 Task: Add the task  Create a new online platform for online art sales to the section DevOps Dash in the project ArchBridge and add a Due Date to the respective task as 2024/05/20
Action: Mouse moved to (776, 355)
Screenshot: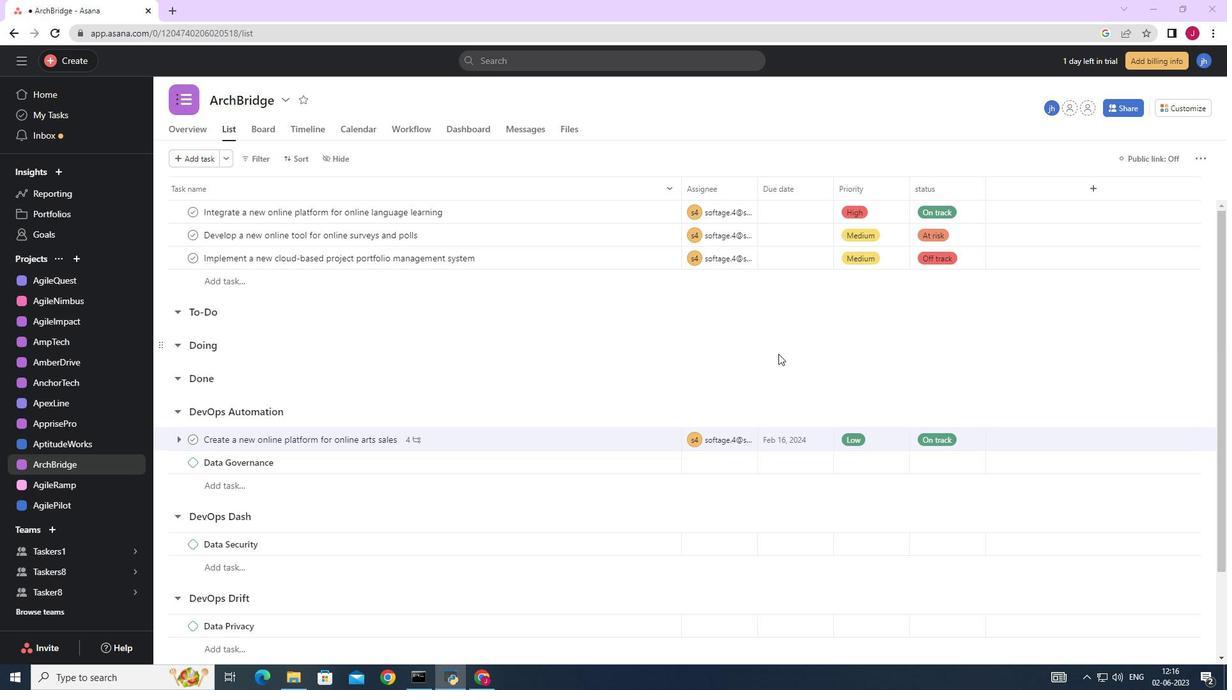 
Action: Mouse scrolled (776, 354) with delta (0, 0)
Screenshot: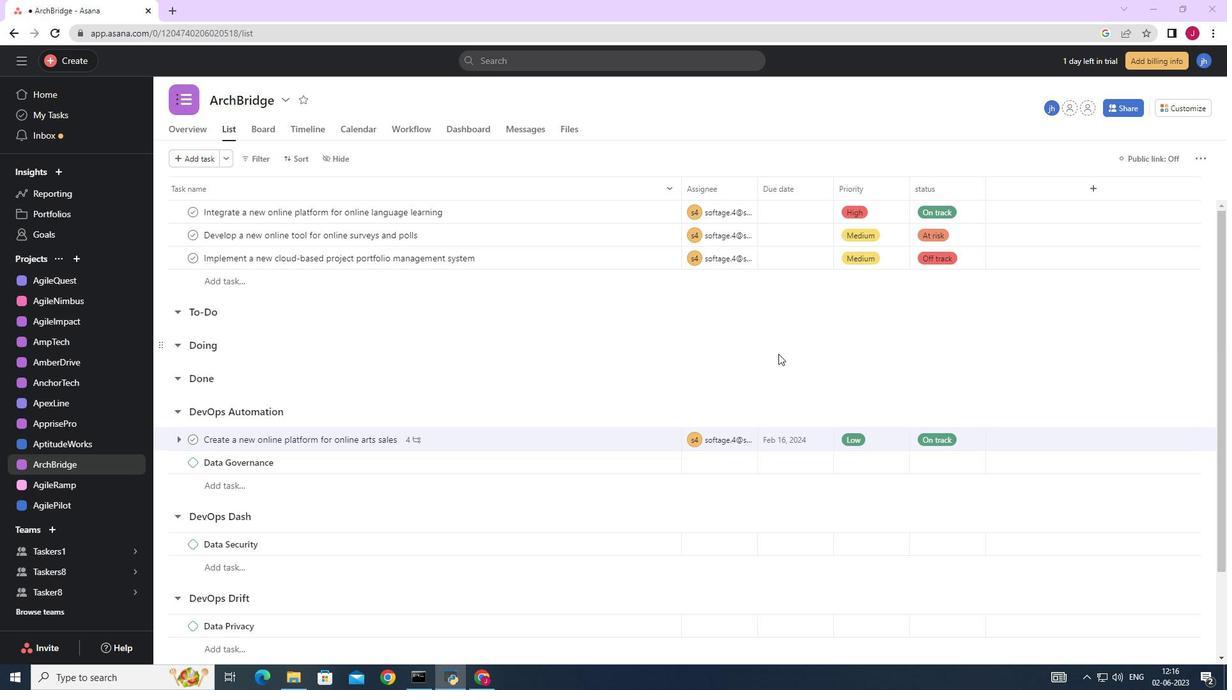 
Action: Mouse moved to (774, 358)
Screenshot: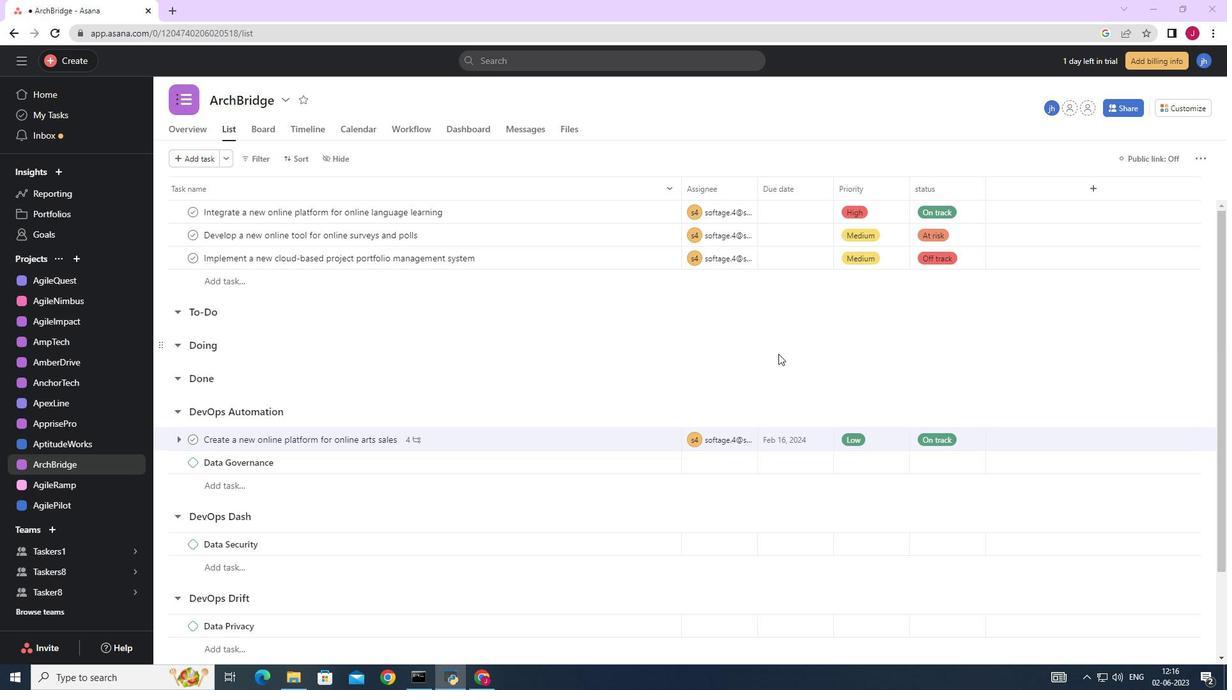
Action: Mouse scrolled (774, 357) with delta (0, 0)
Screenshot: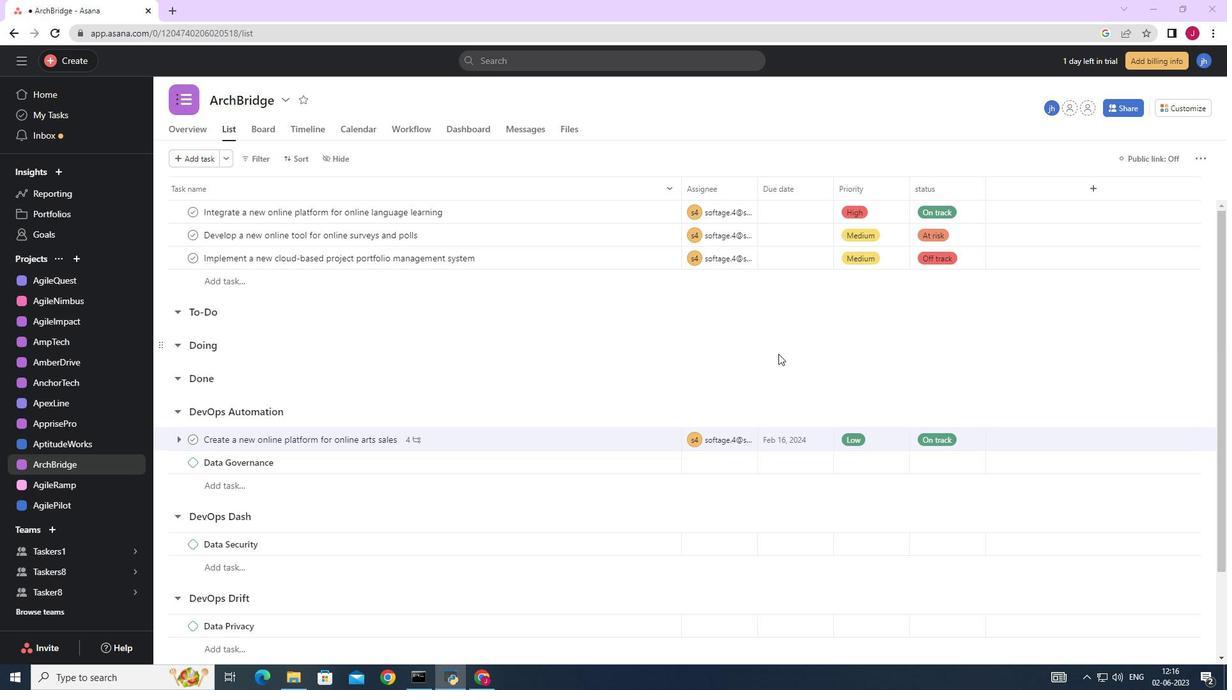
Action: Mouse moved to (771, 359)
Screenshot: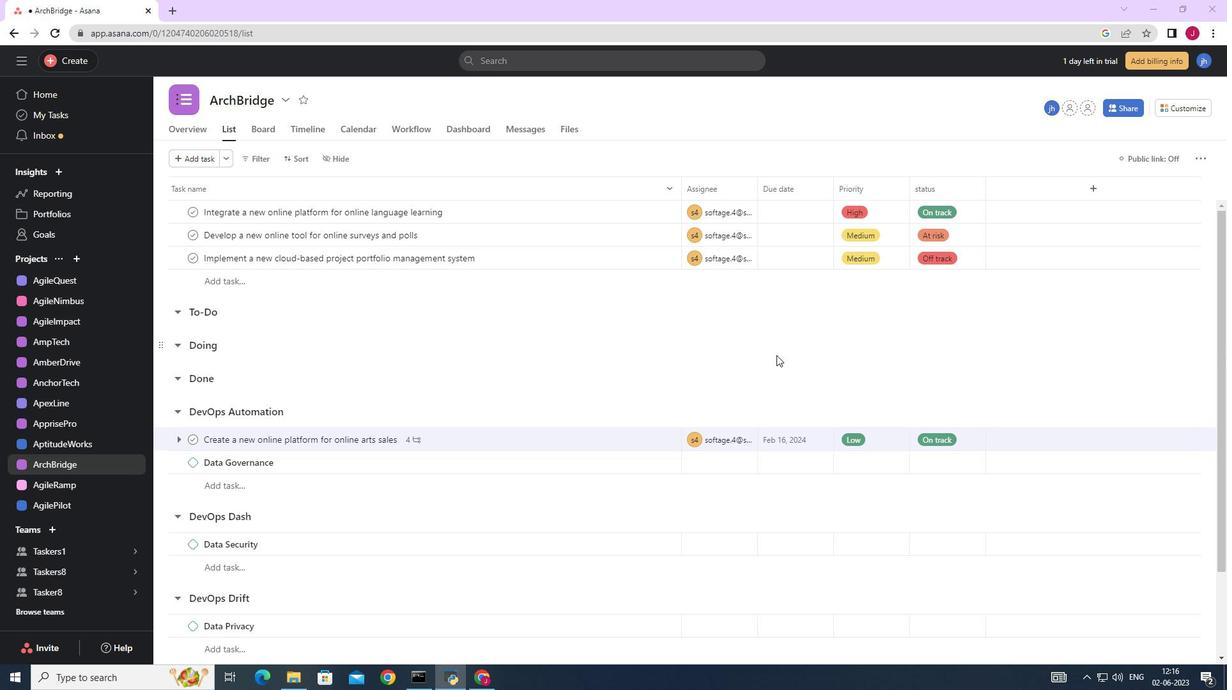 
Action: Mouse scrolled (771, 358) with delta (0, 0)
Screenshot: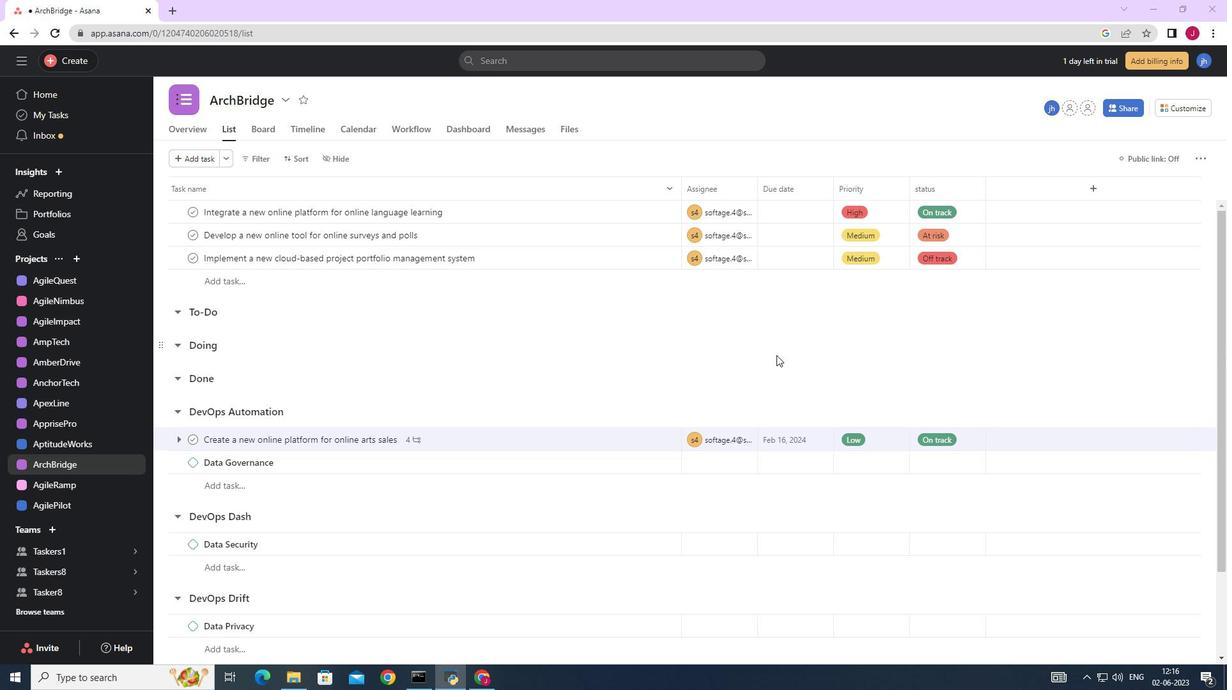 
Action: Mouse moved to (643, 338)
Screenshot: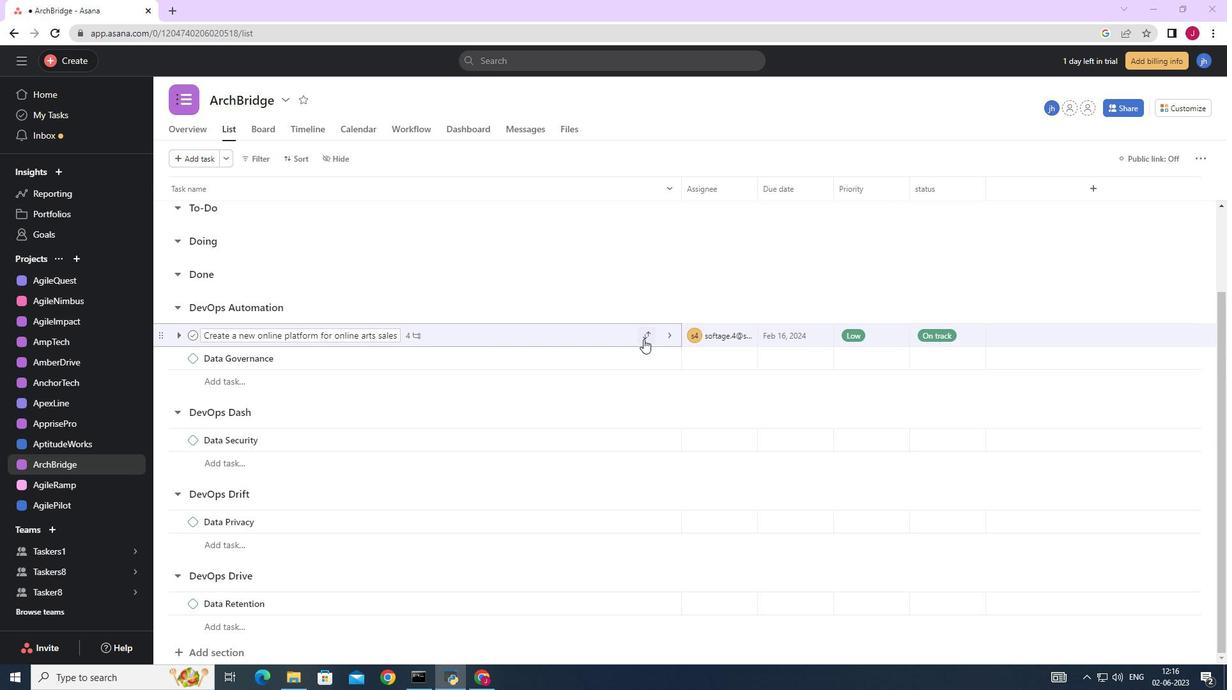 
Action: Mouse pressed left at (643, 338)
Screenshot: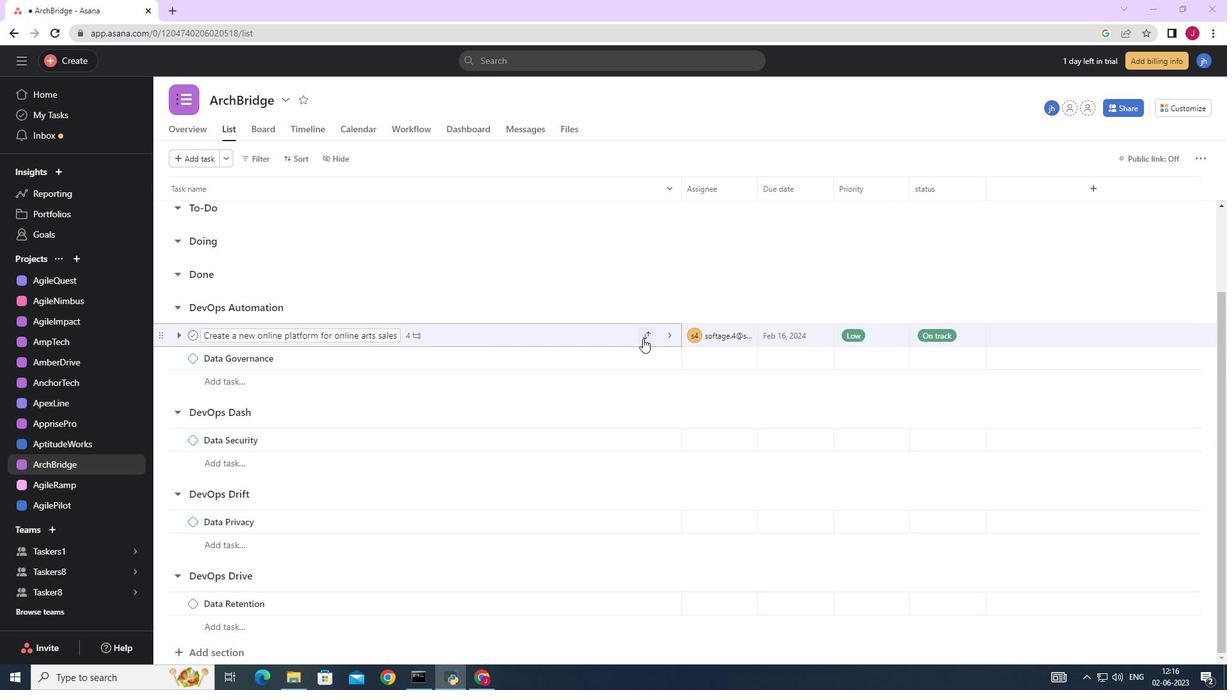 
Action: Mouse moved to (590, 500)
Screenshot: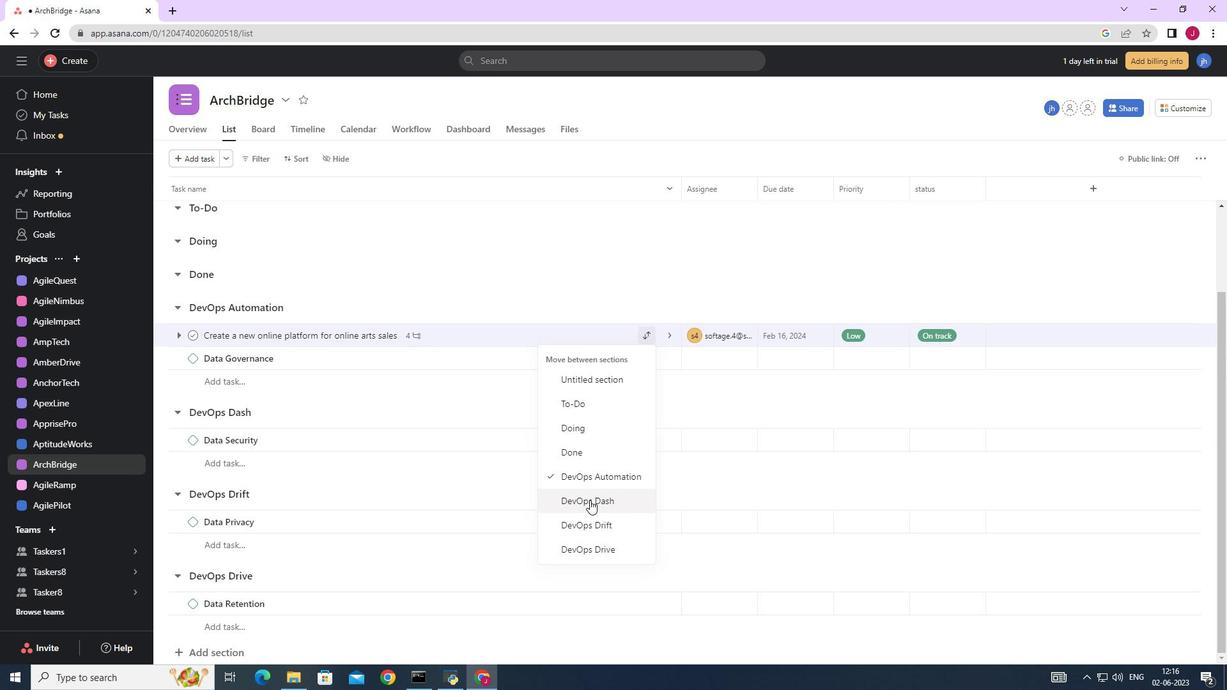 
Action: Mouse pressed left at (590, 500)
Screenshot: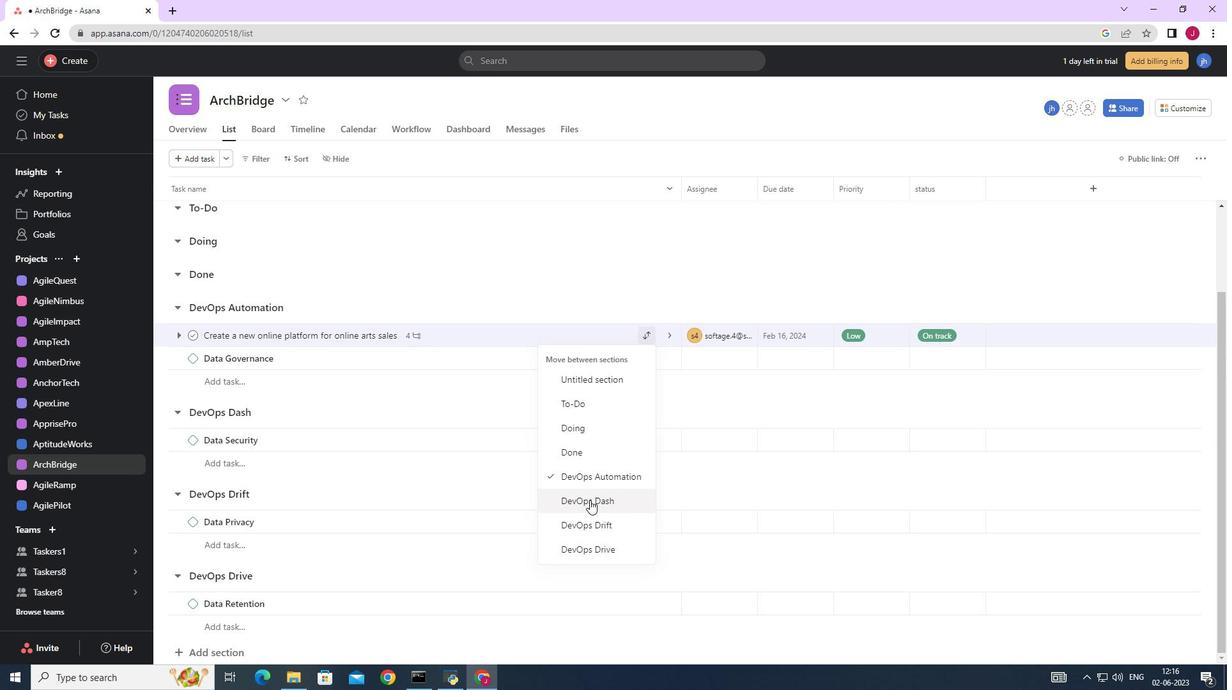 
Action: Mouse moved to (824, 416)
Screenshot: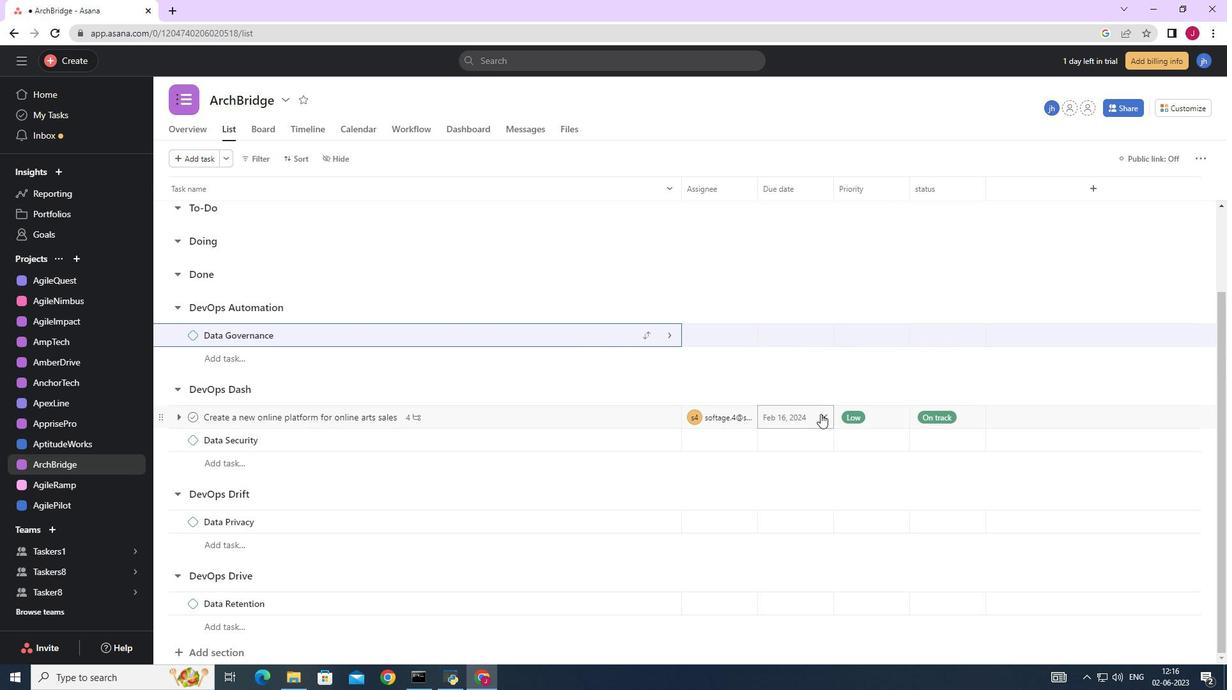
Action: Mouse pressed left at (824, 416)
Screenshot: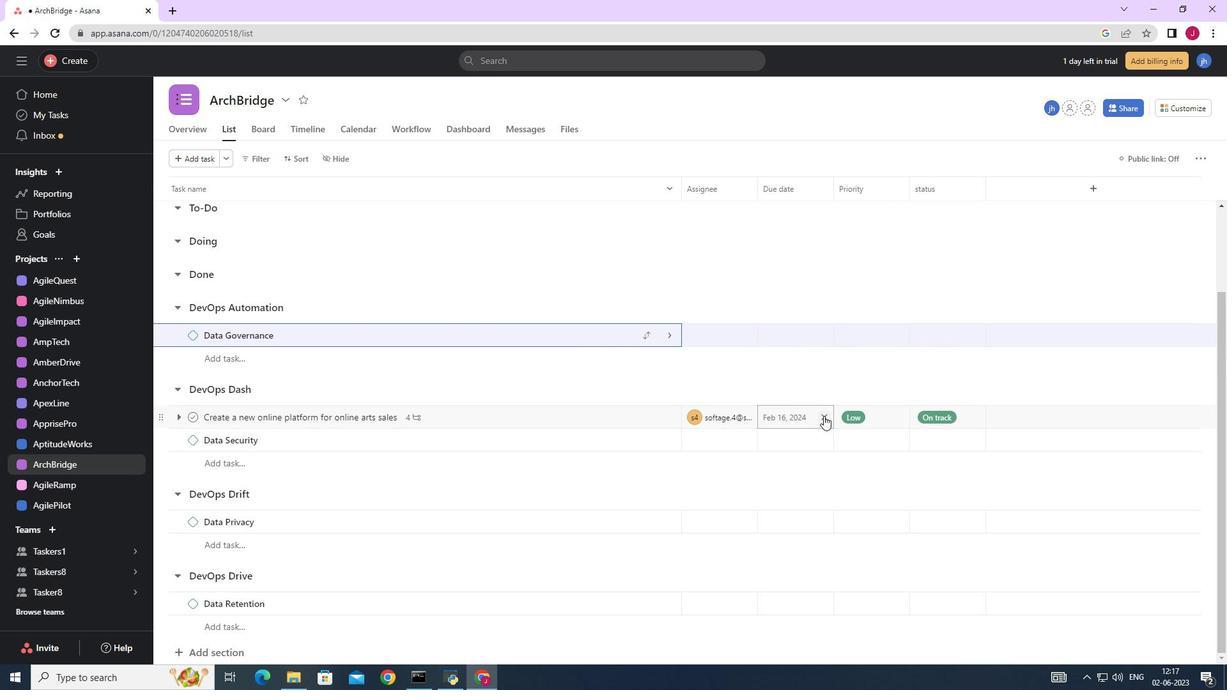 
Action: Mouse moved to (783, 421)
Screenshot: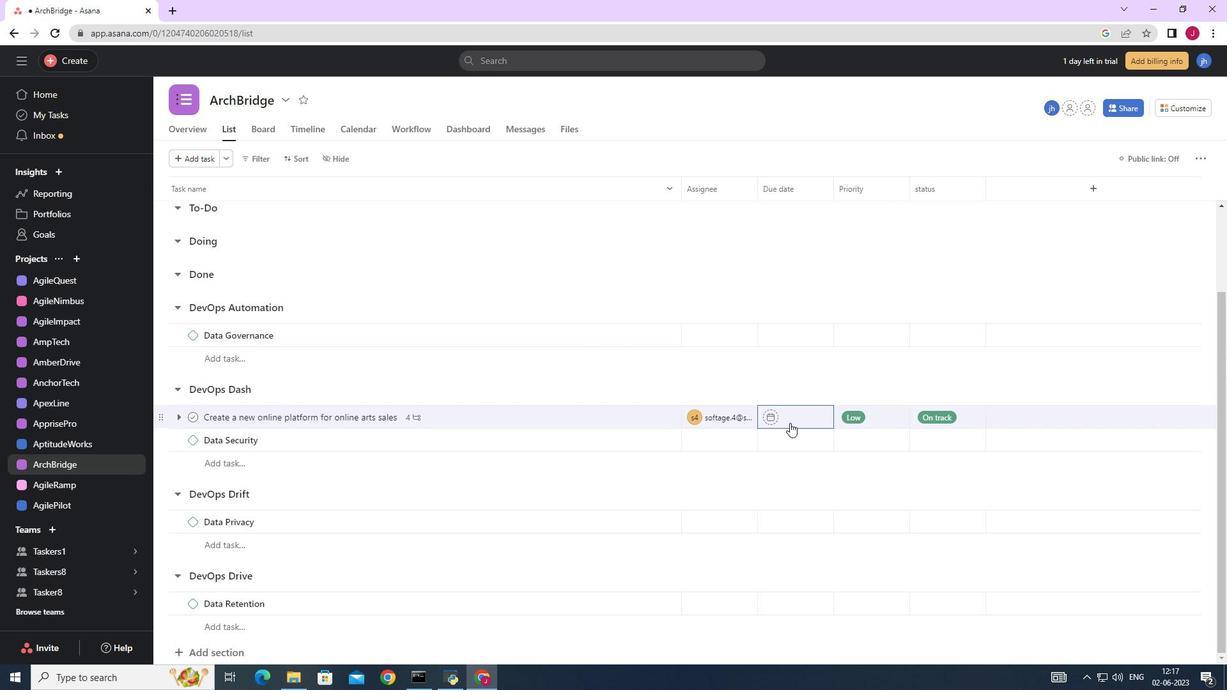 
Action: Mouse pressed left at (783, 421)
Screenshot: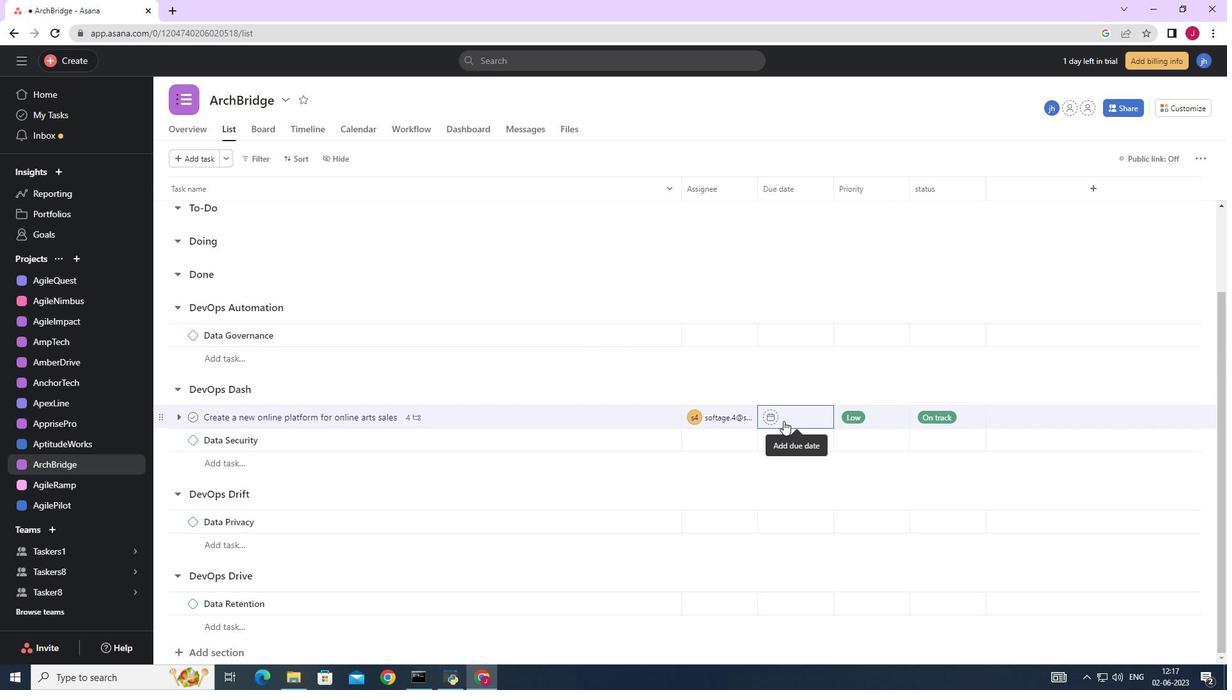 
Action: Mouse moved to (924, 214)
Screenshot: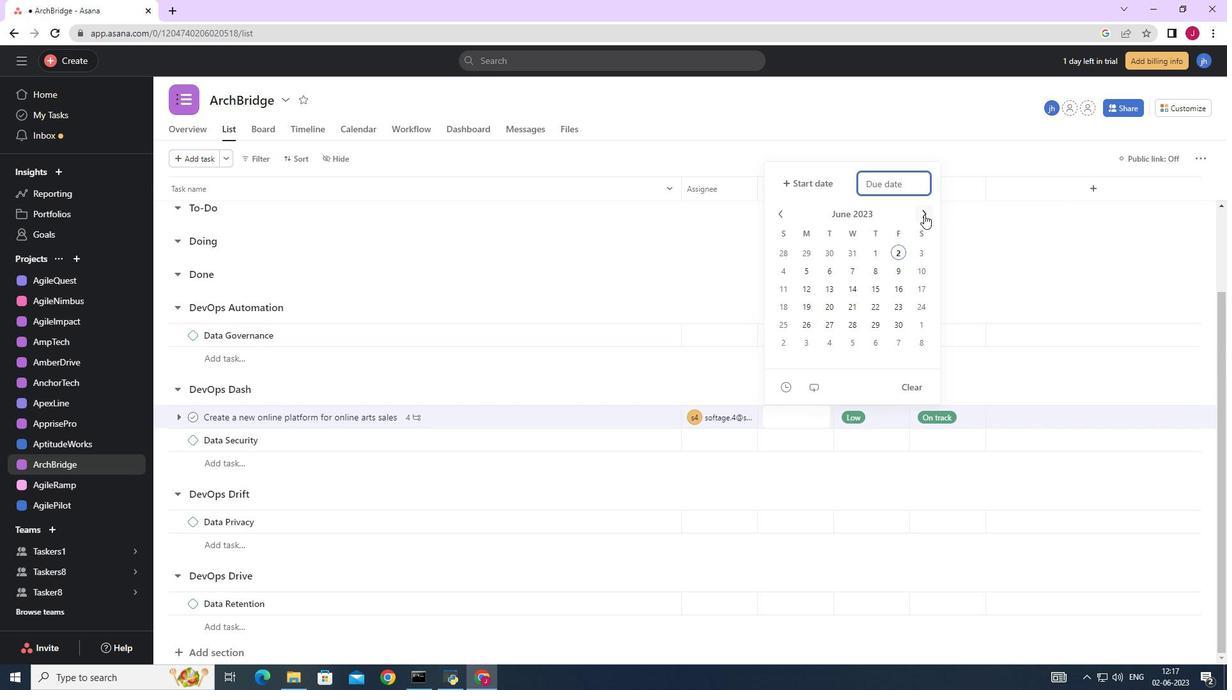 
Action: Mouse pressed left at (924, 214)
Screenshot: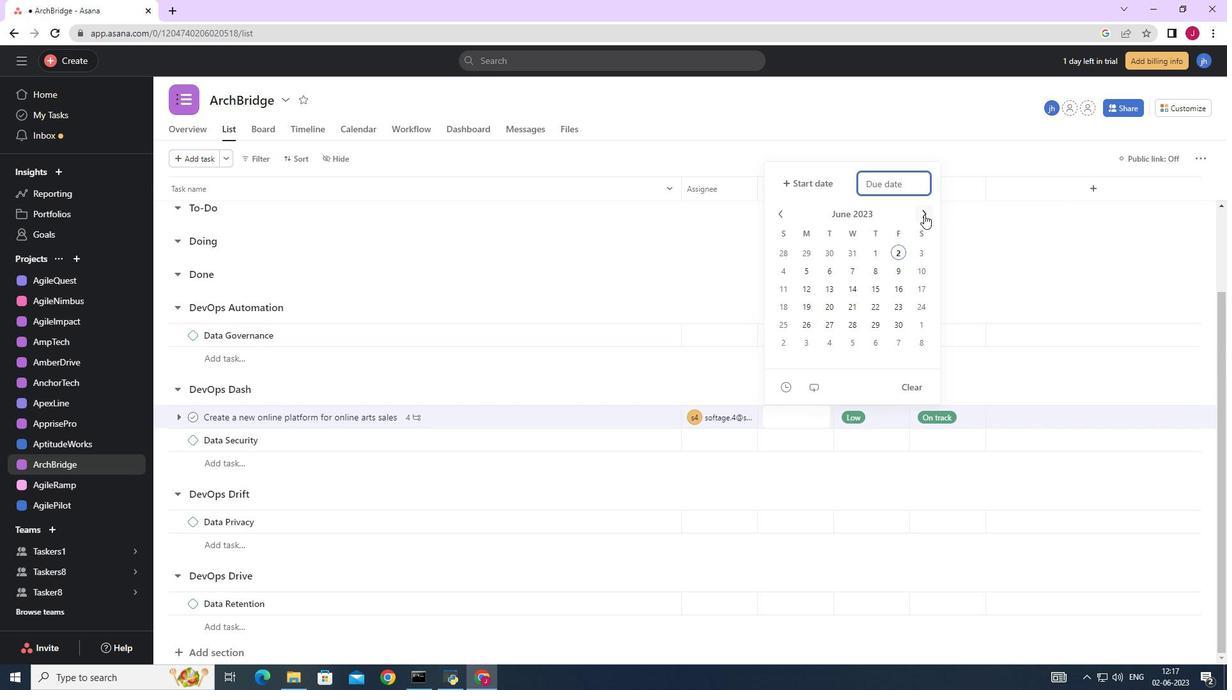 
Action: Mouse pressed left at (924, 214)
Screenshot: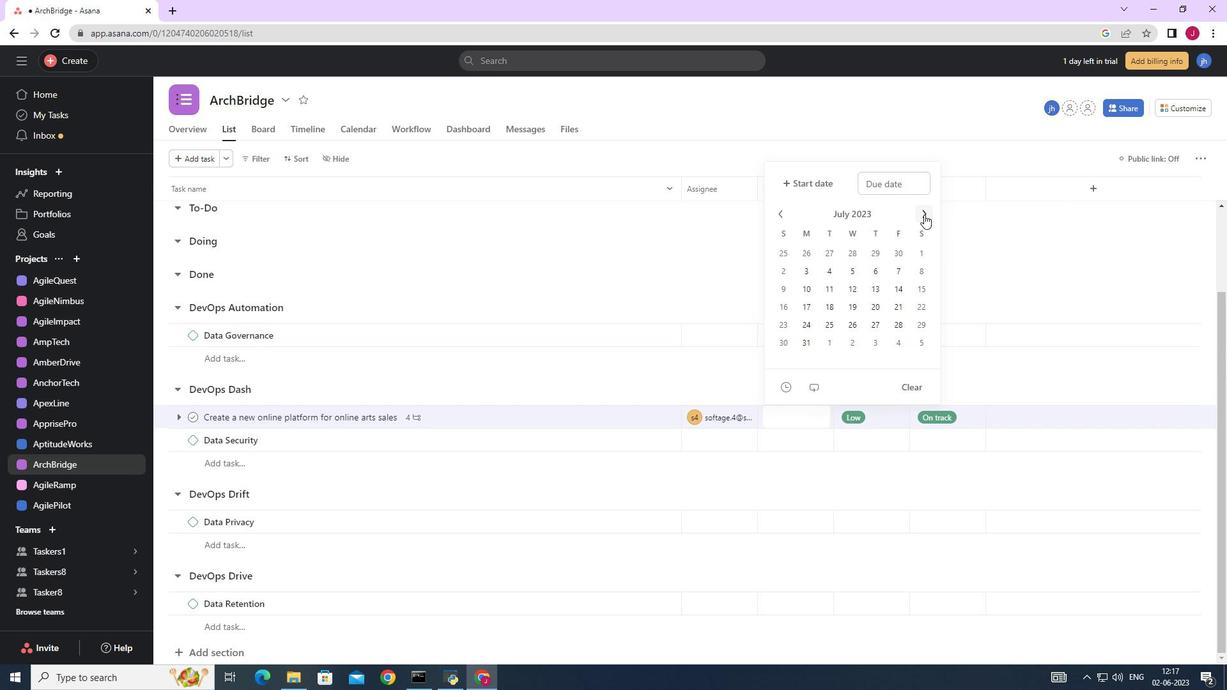 
Action: Mouse pressed left at (924, 214)
Screenshot: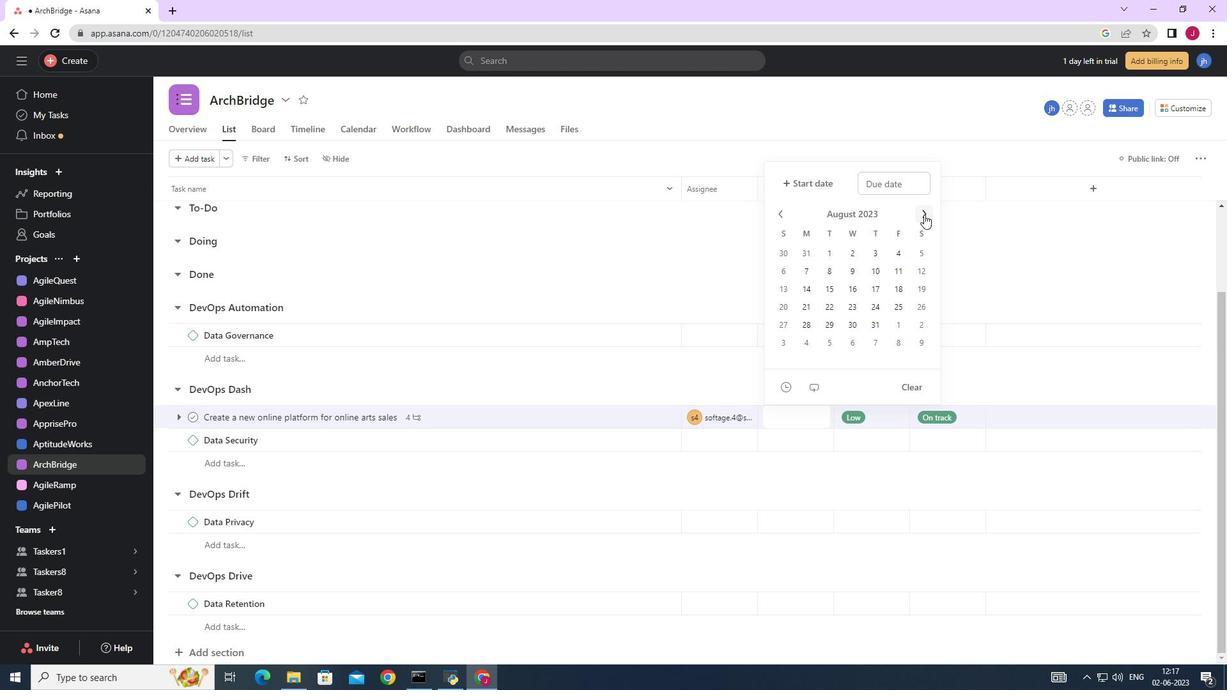 
Action: Mouse pressed left at (924, 214)
Screenshot: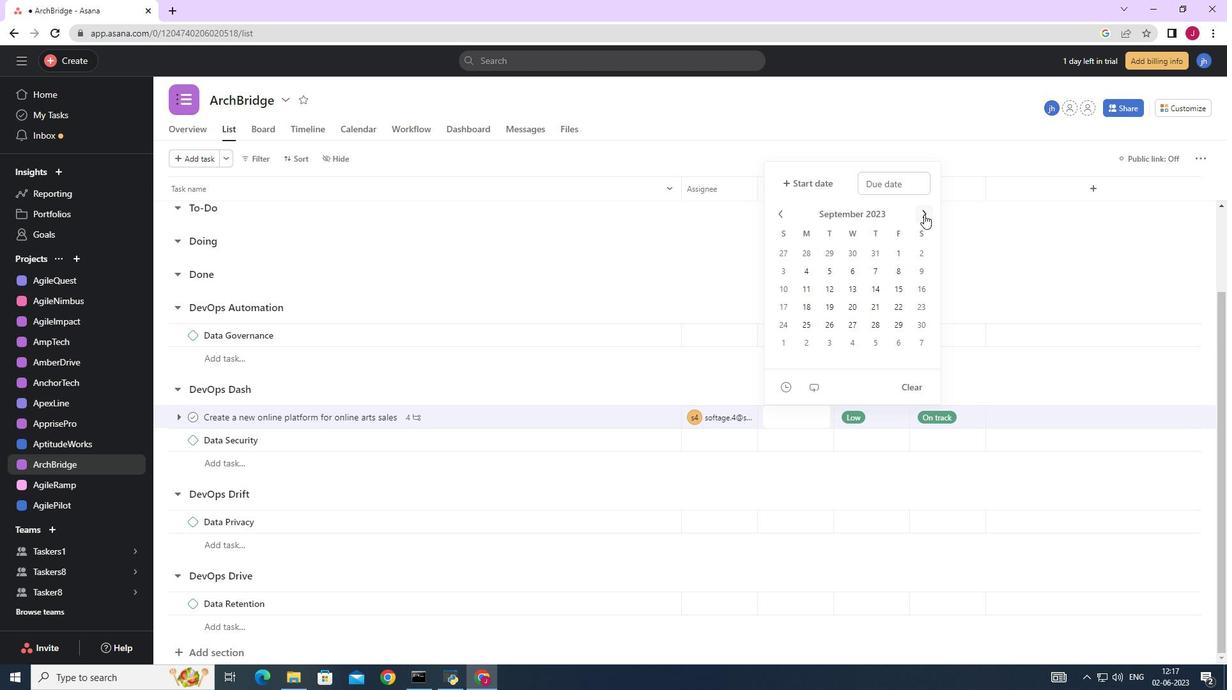 
Action: Mouse pressed left at (924, 214)
Screenshot: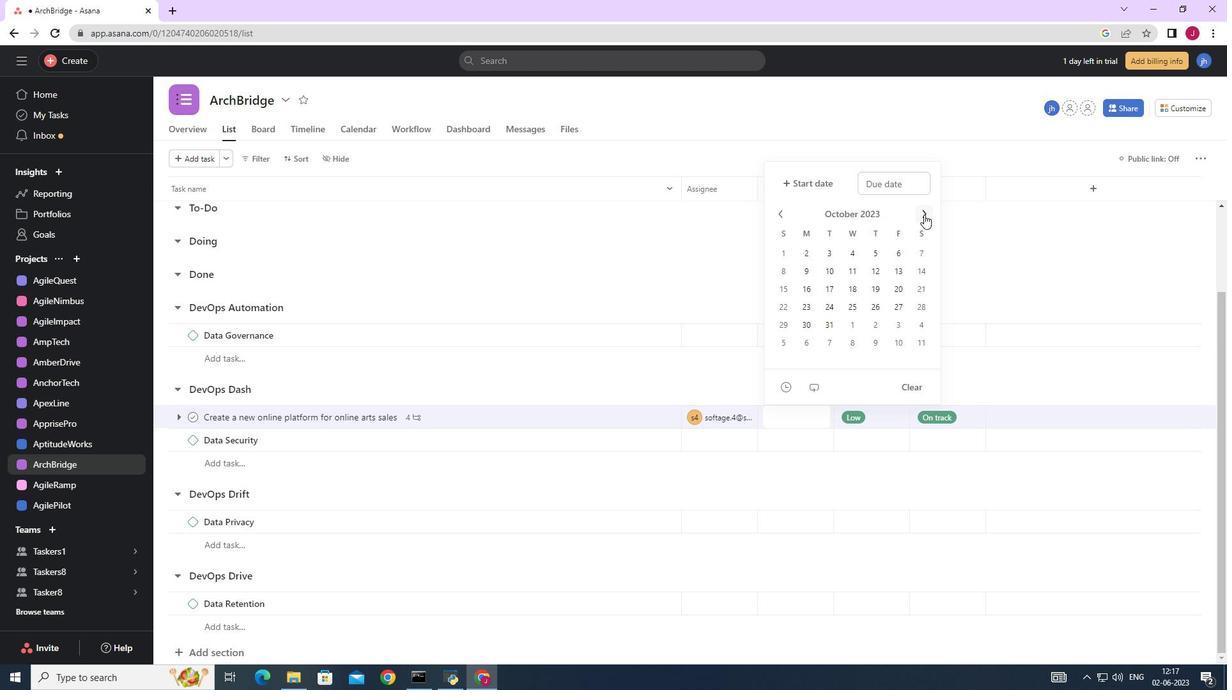
Action: Mouse pressed left at (924, 214)
Screenshot: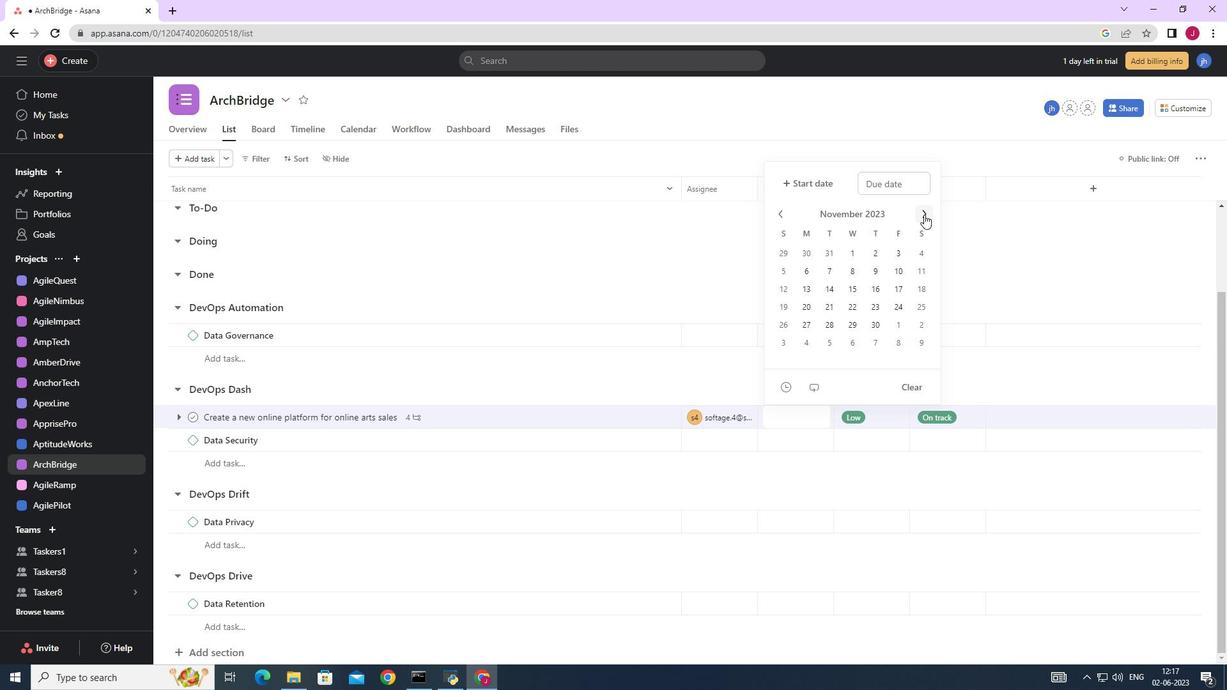 
Action: Mouse pressed left at (924, 214)
Screenshot: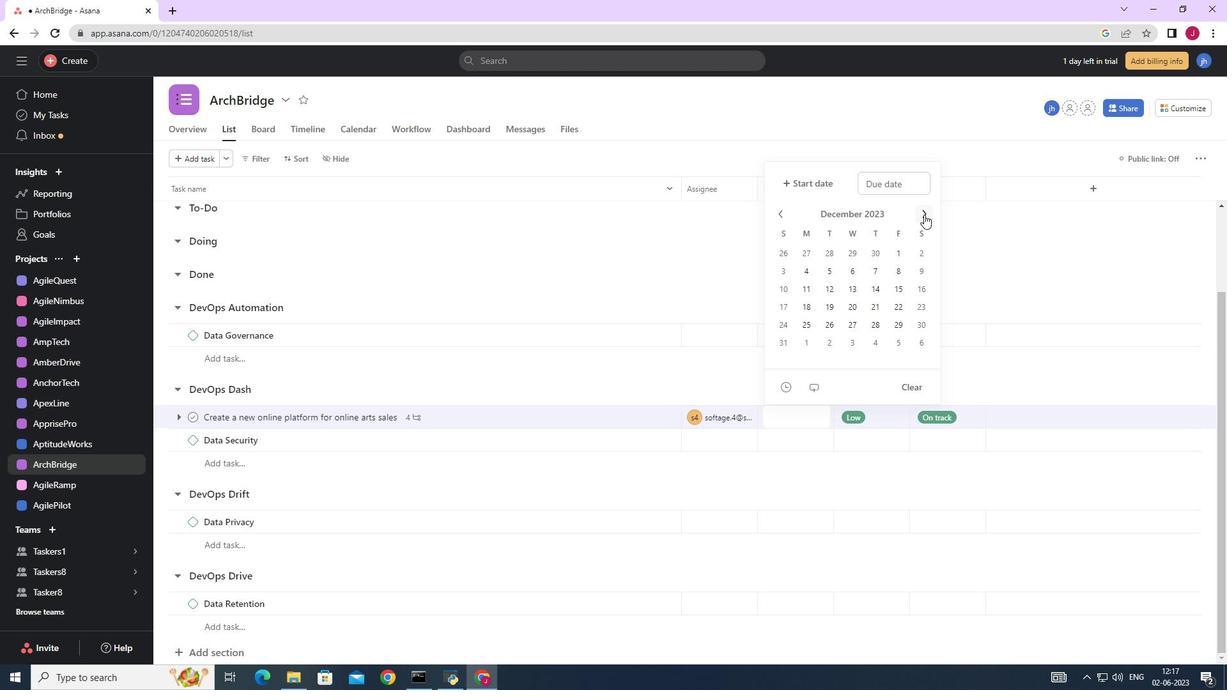 
Action: Mouse pressed left at (924, 214)
Screenshot: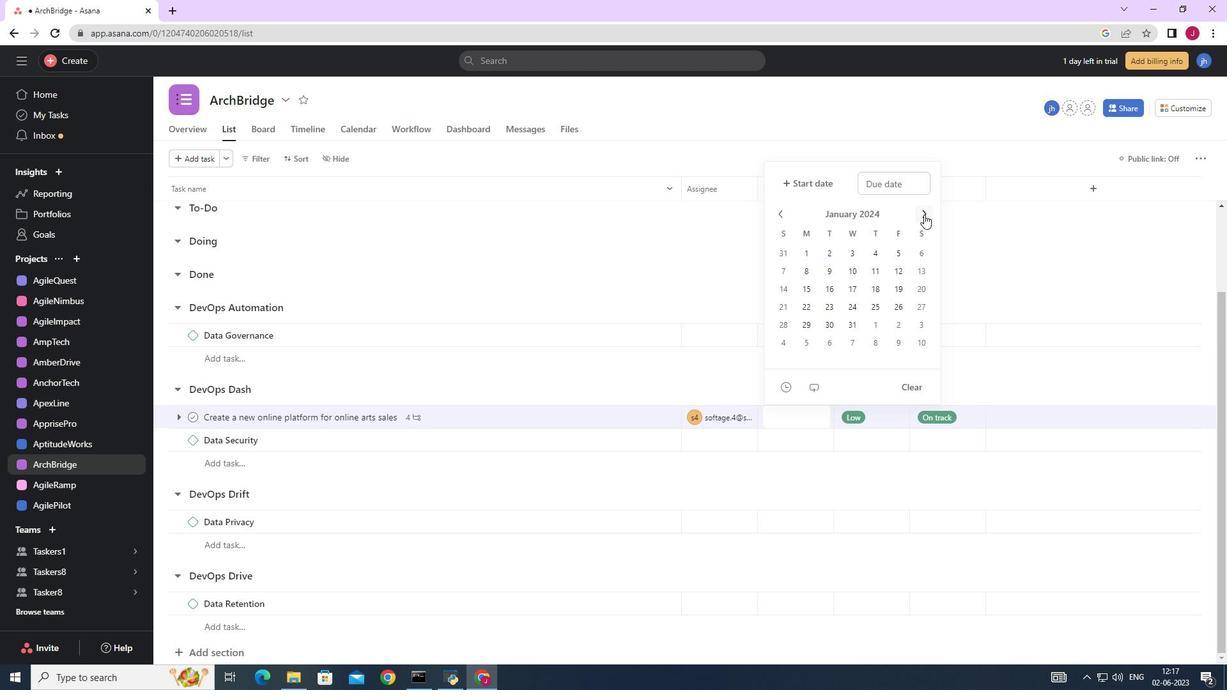 
Action: Mouse pressed left at (924, 214)
Screenshot: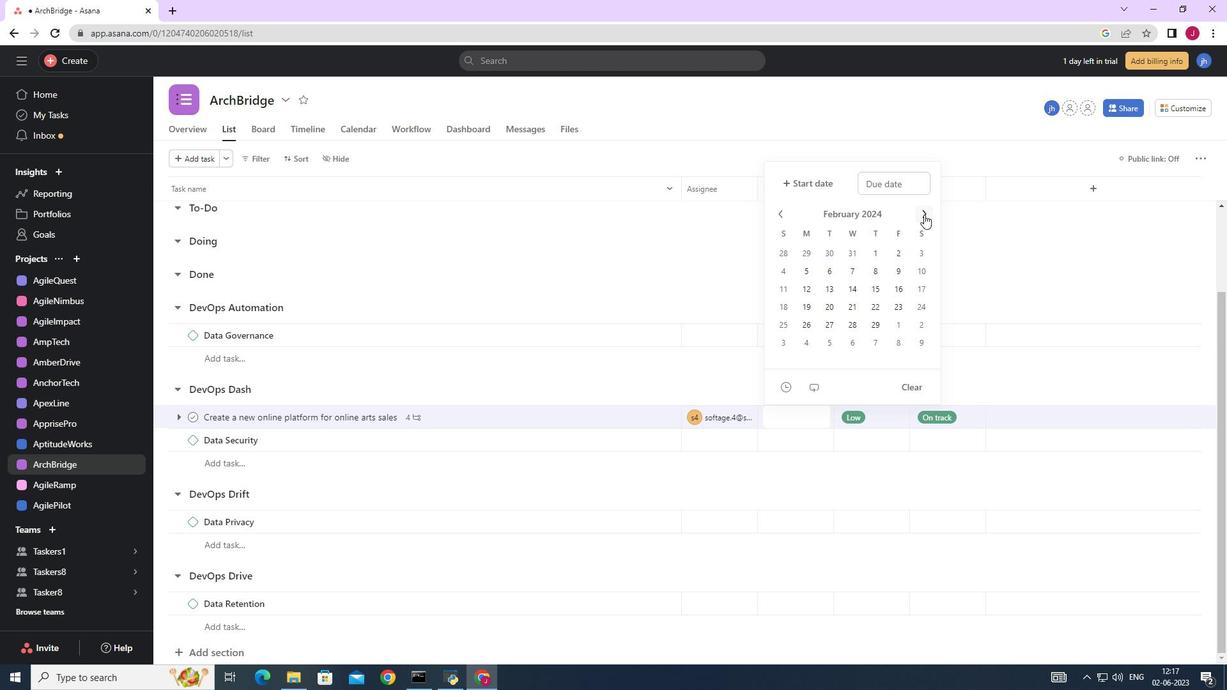 
Action: Mouse moved to (778, 212)
Screenshot: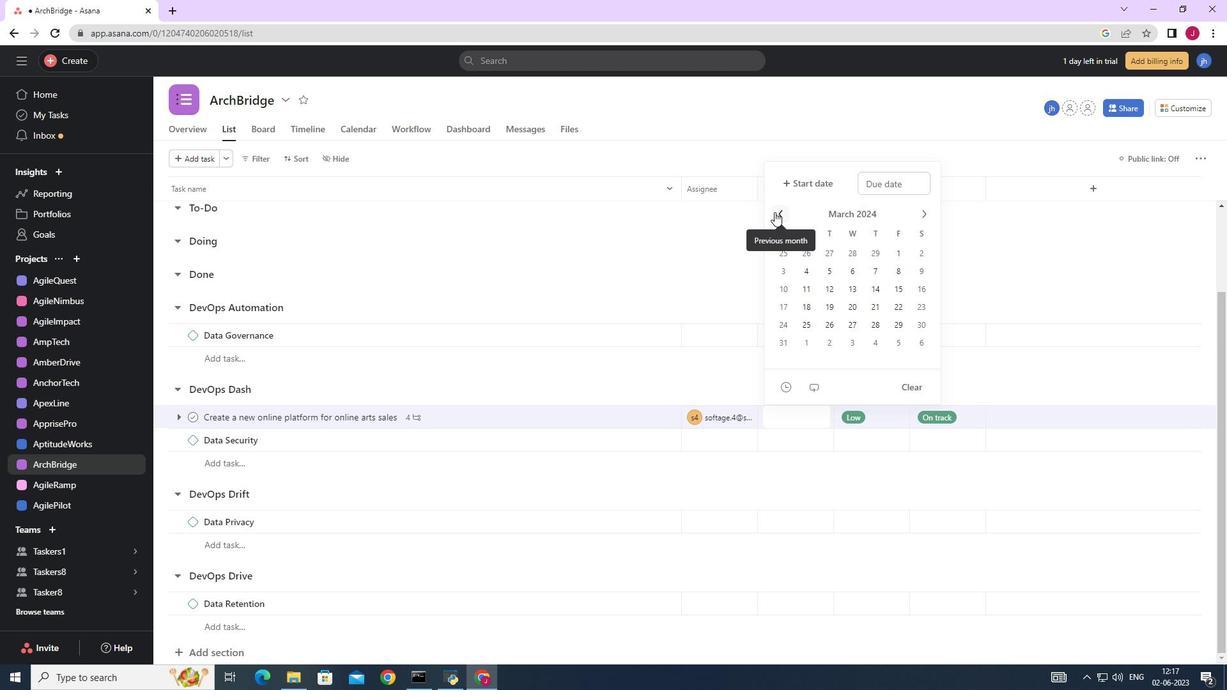 
Action: Mouse pressed left at (778, 212)
Screenshot: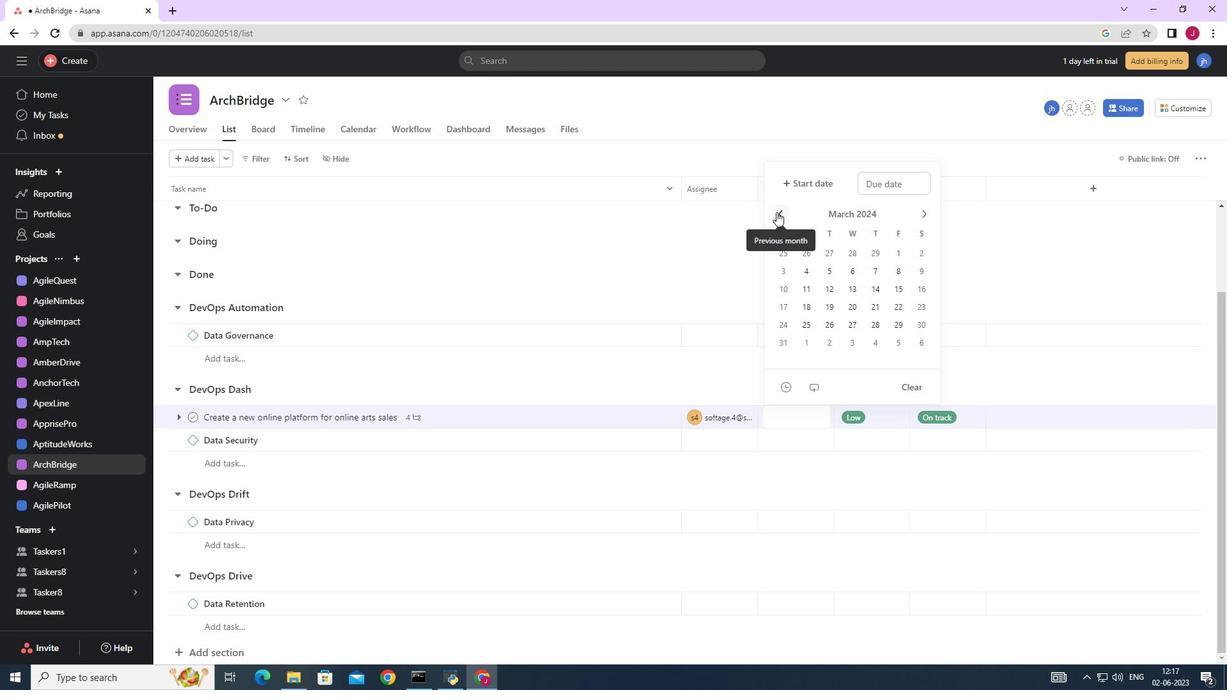 
Action: Mouse moved to (831, 309)
Screenshot: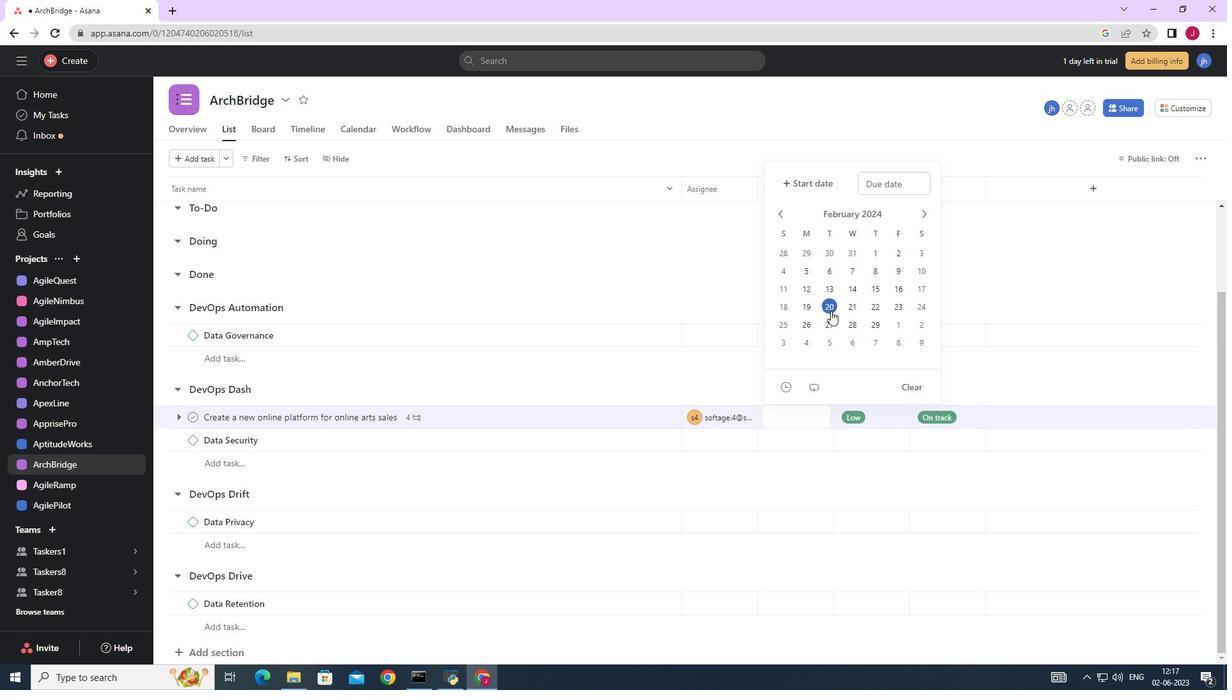 
Action: Mouse pressed left at (831, 309)
Screenshot: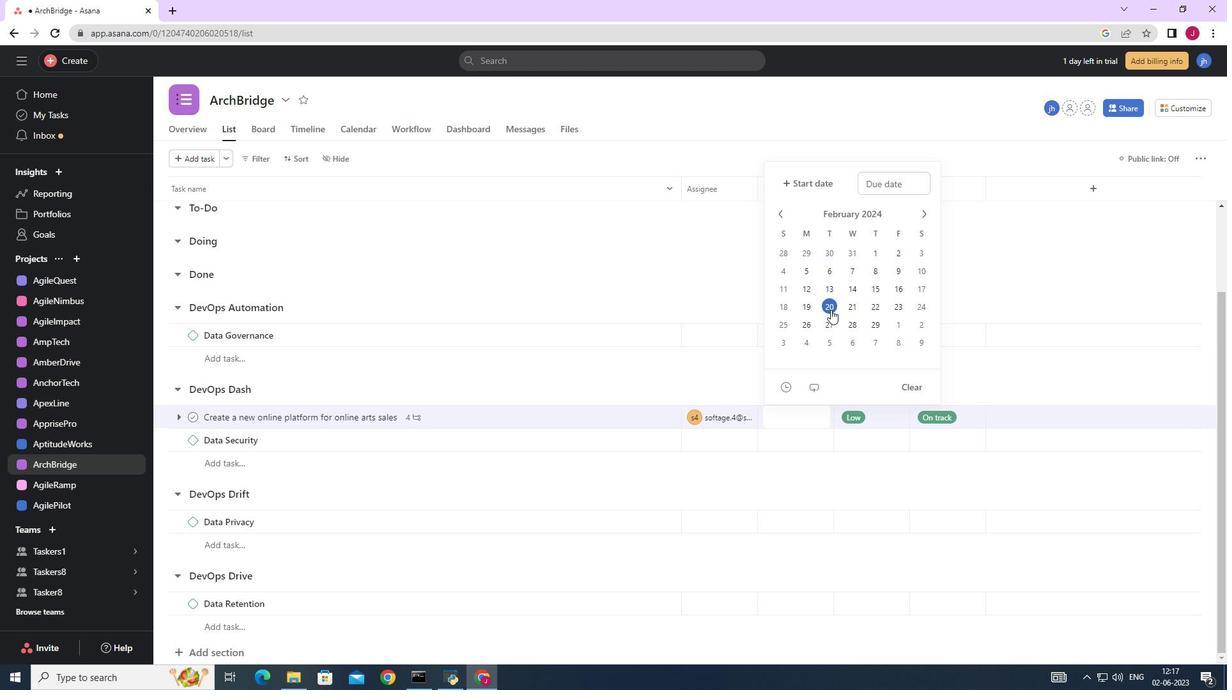 
Action: Mouse moved to (1051, 267)
Screenshot: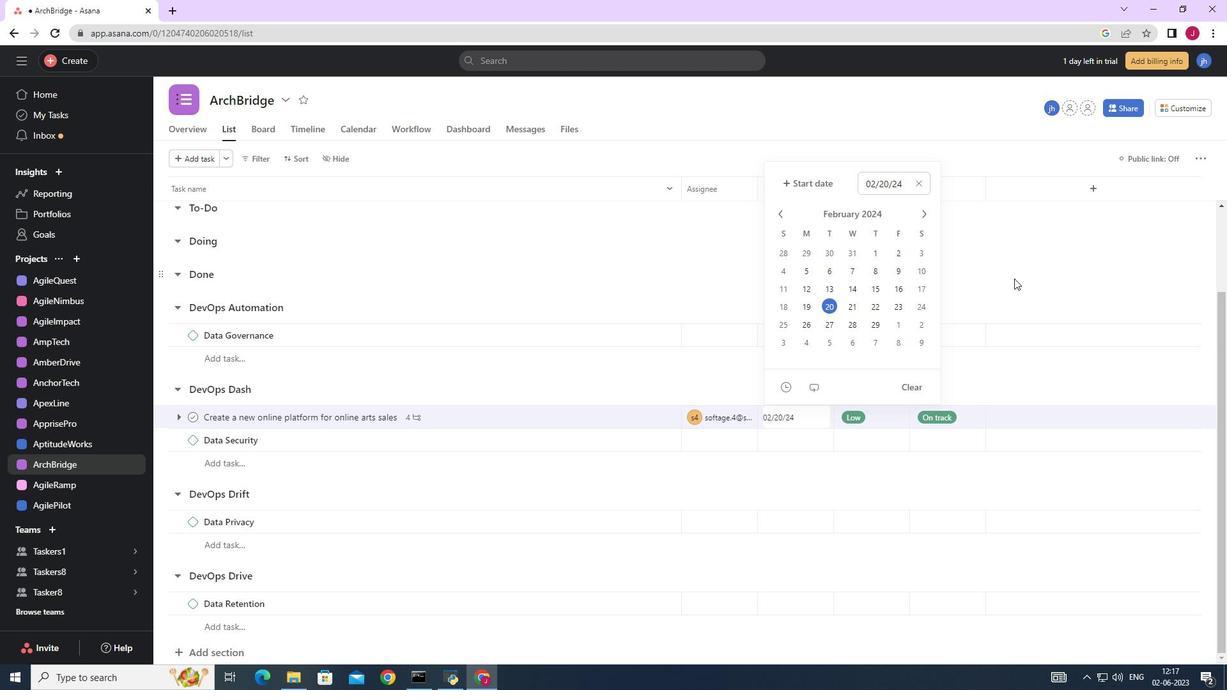 
Action: Mouse pressed left at (1051, 267)
Screenshot: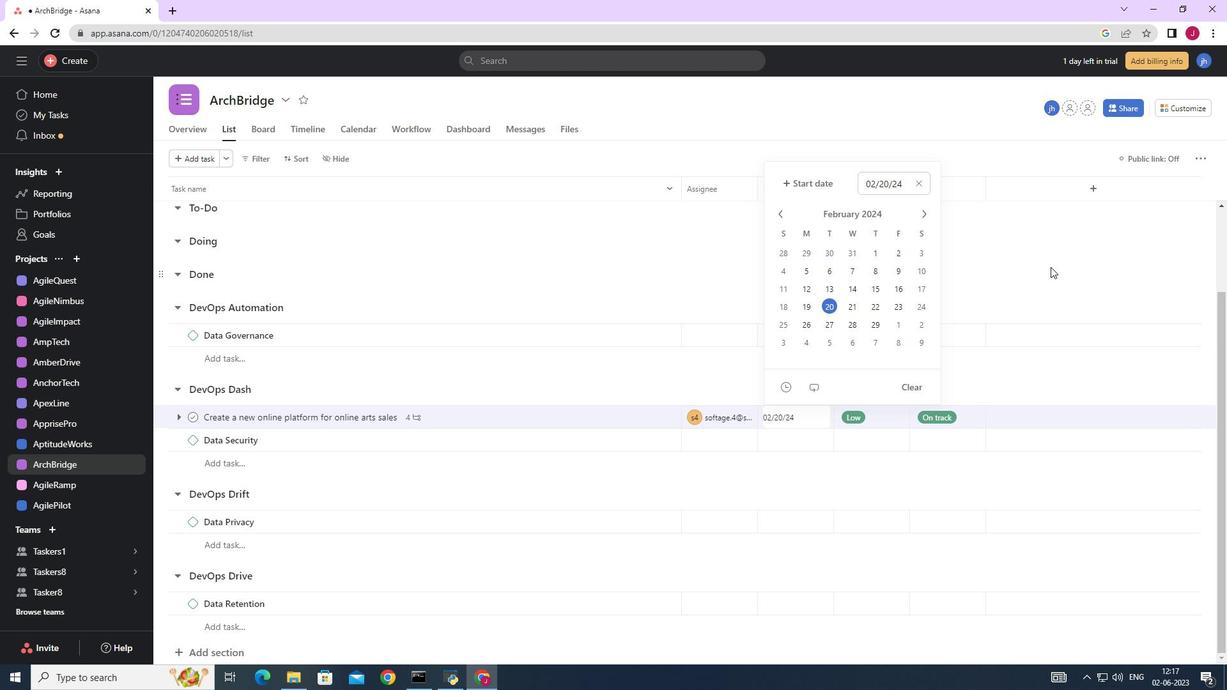 
